 Task: Add the product "Vicks Sinex Saline Ultra Fine Nasal Spray (5 oz)" to cart from the store "DashMart".
Action: Mouse pressed left at (58, 98)
Screenshot: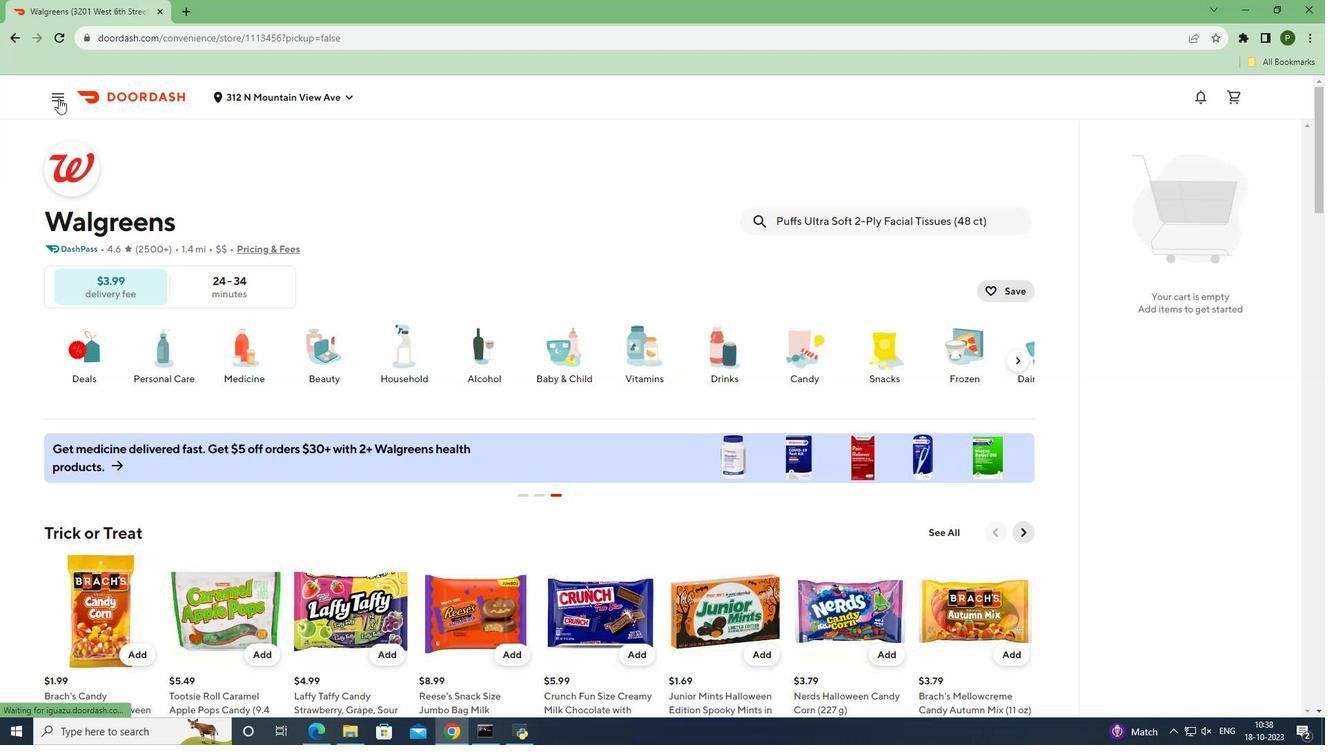 
Action: Mouse moved to (73, 200)
Screenshot: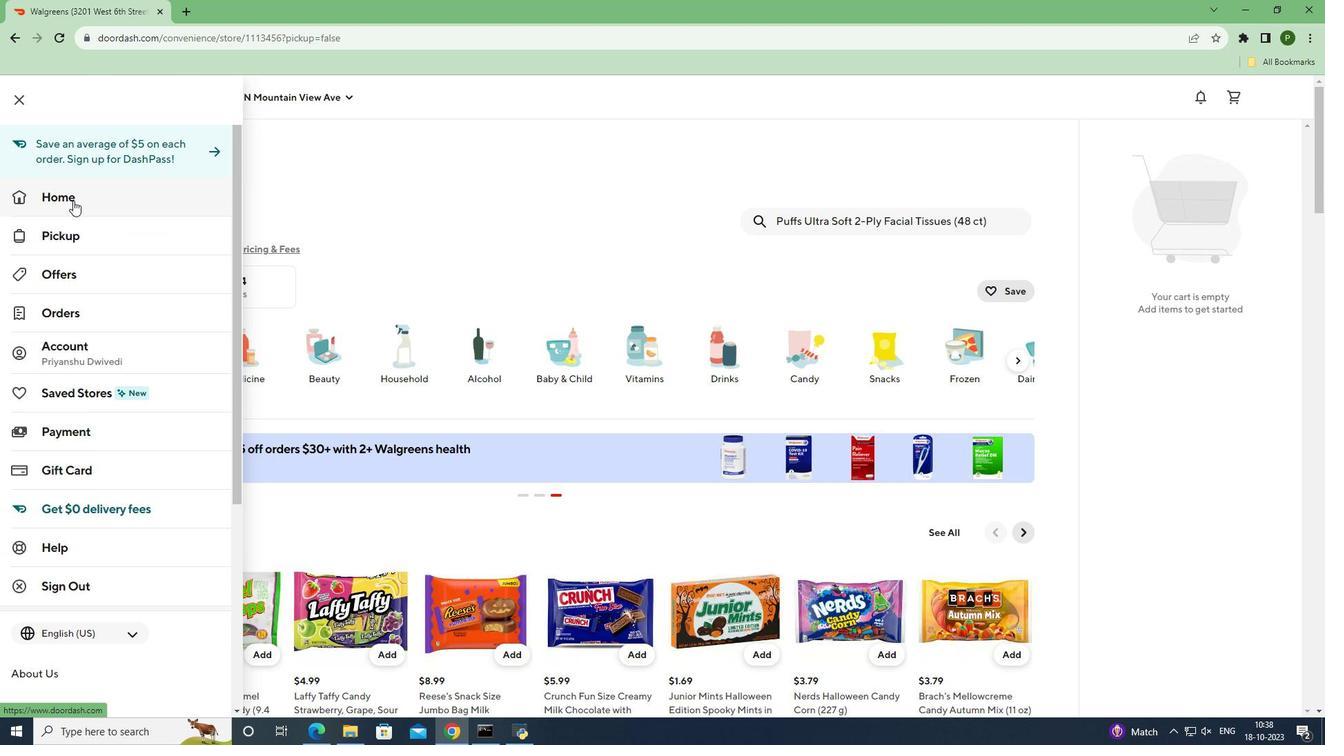 
Action: Mouse pressed left at (73, 200)
Screenshot: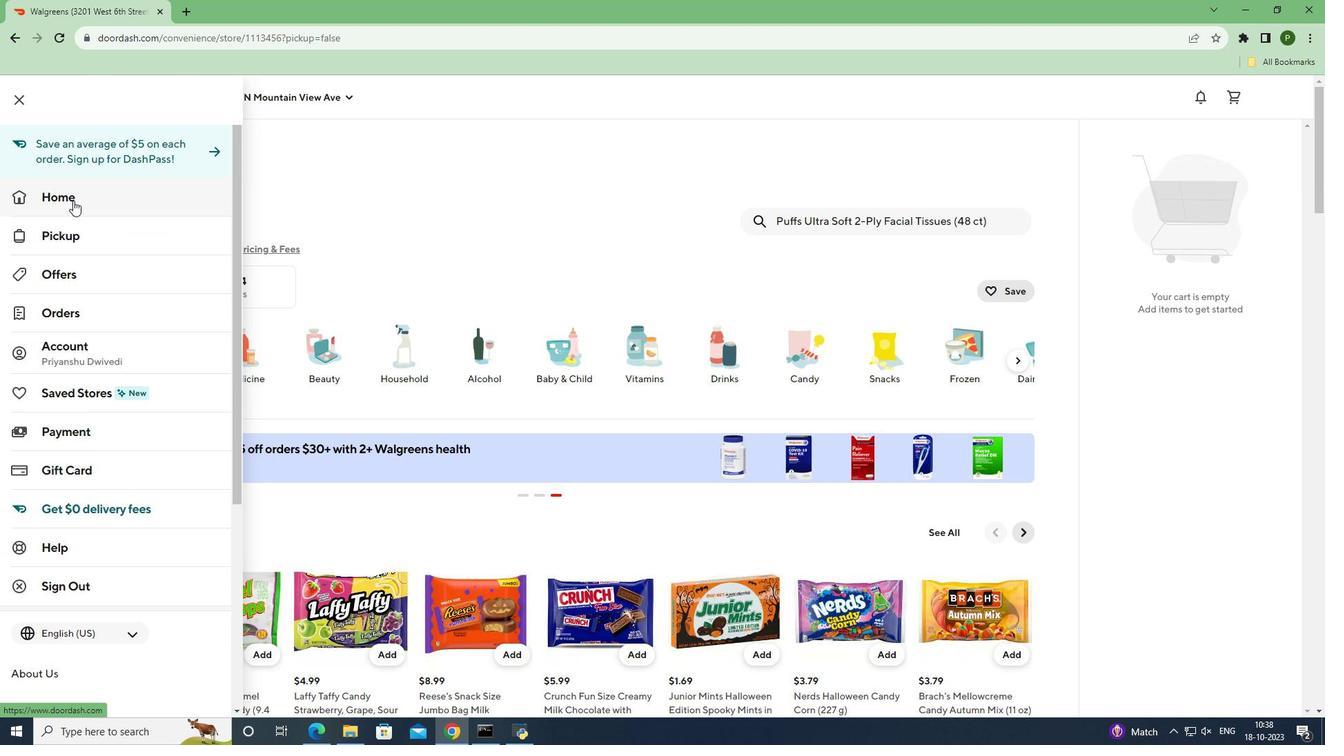 
Action: Mouse moved to (991, 156)
Screenshot: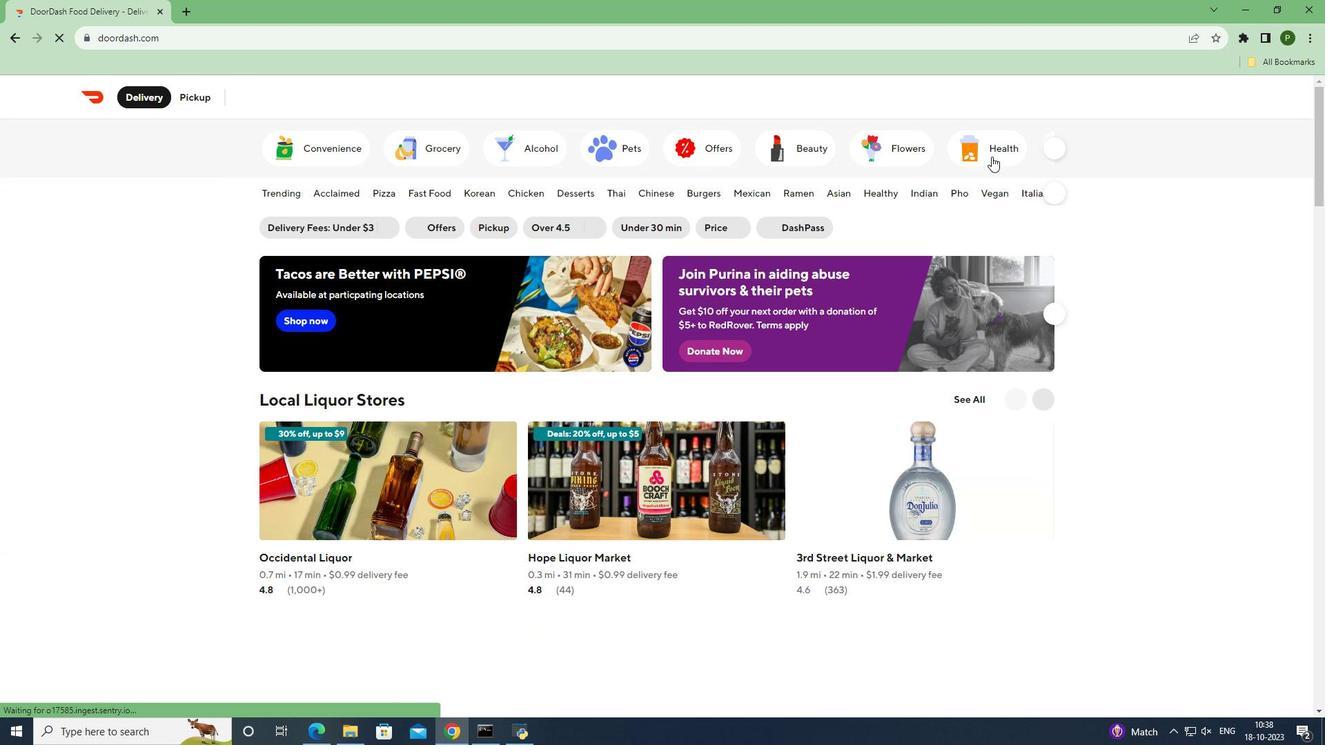 
Action: Mouse pressed left at (991, 156)
Screenshot: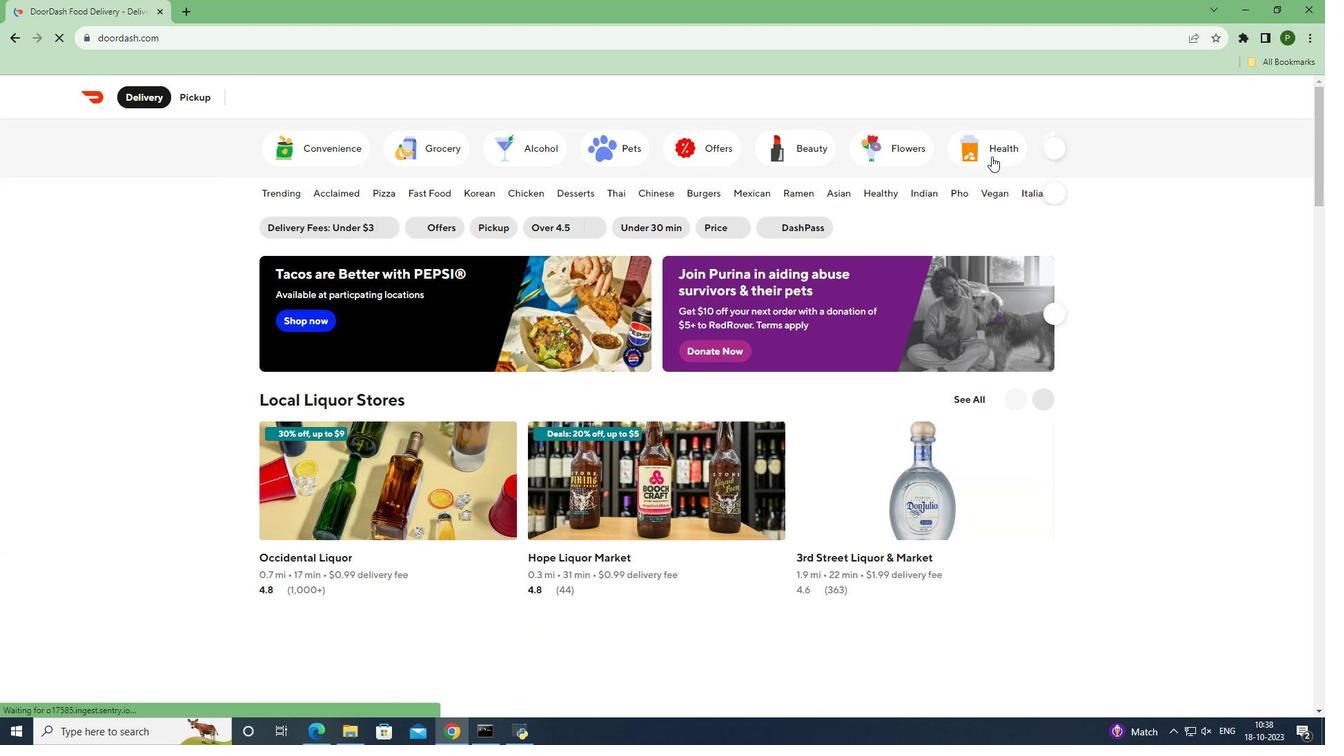 
Action: Mouse moved to (407, 452)
Screenshot: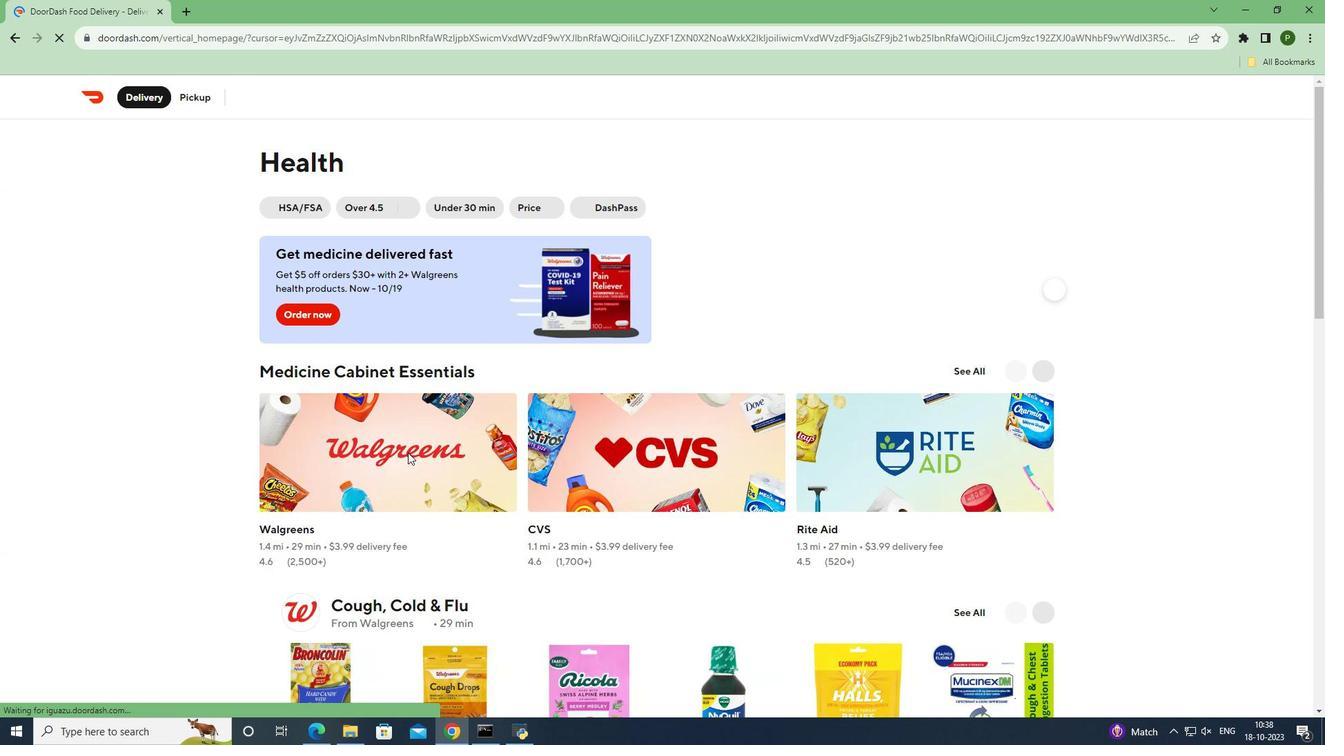 
Action: Mouse pressed left at (407, 452)
Screenshot: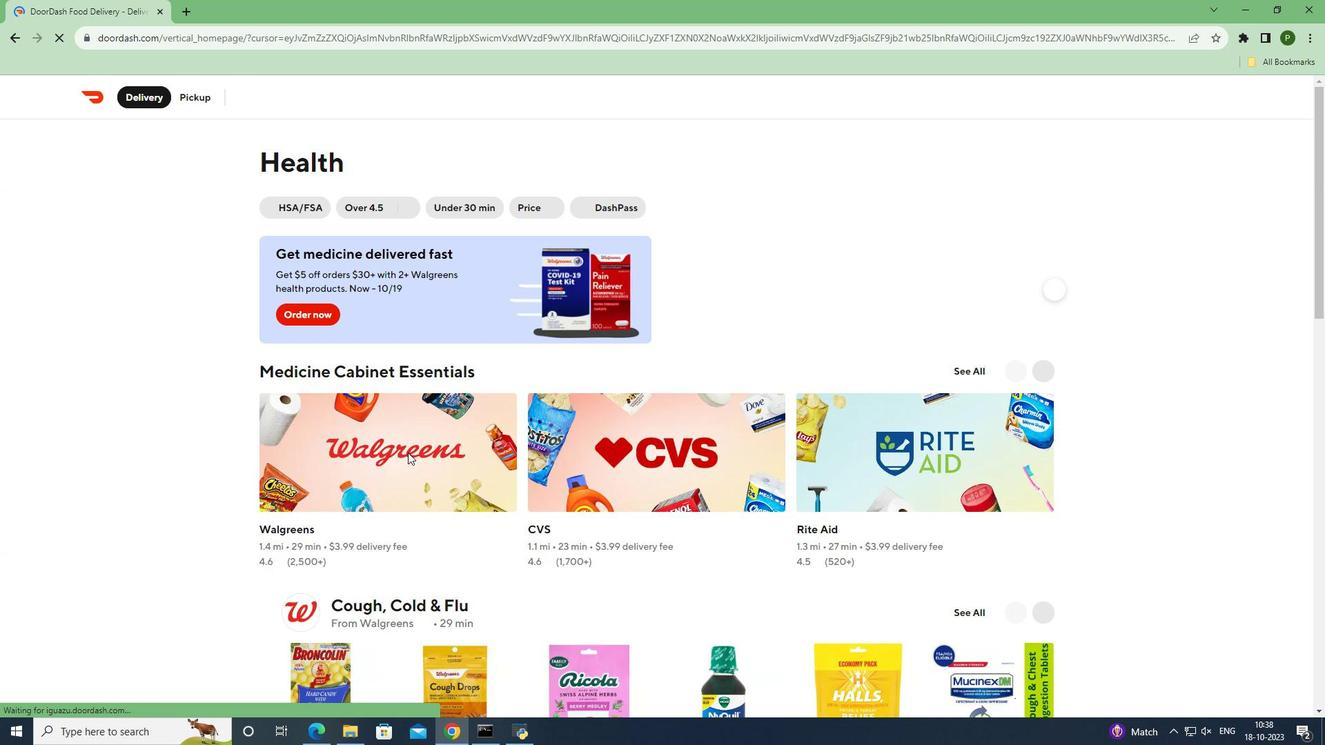 
Action: Mouse moved to (824, 227)
Screenshot: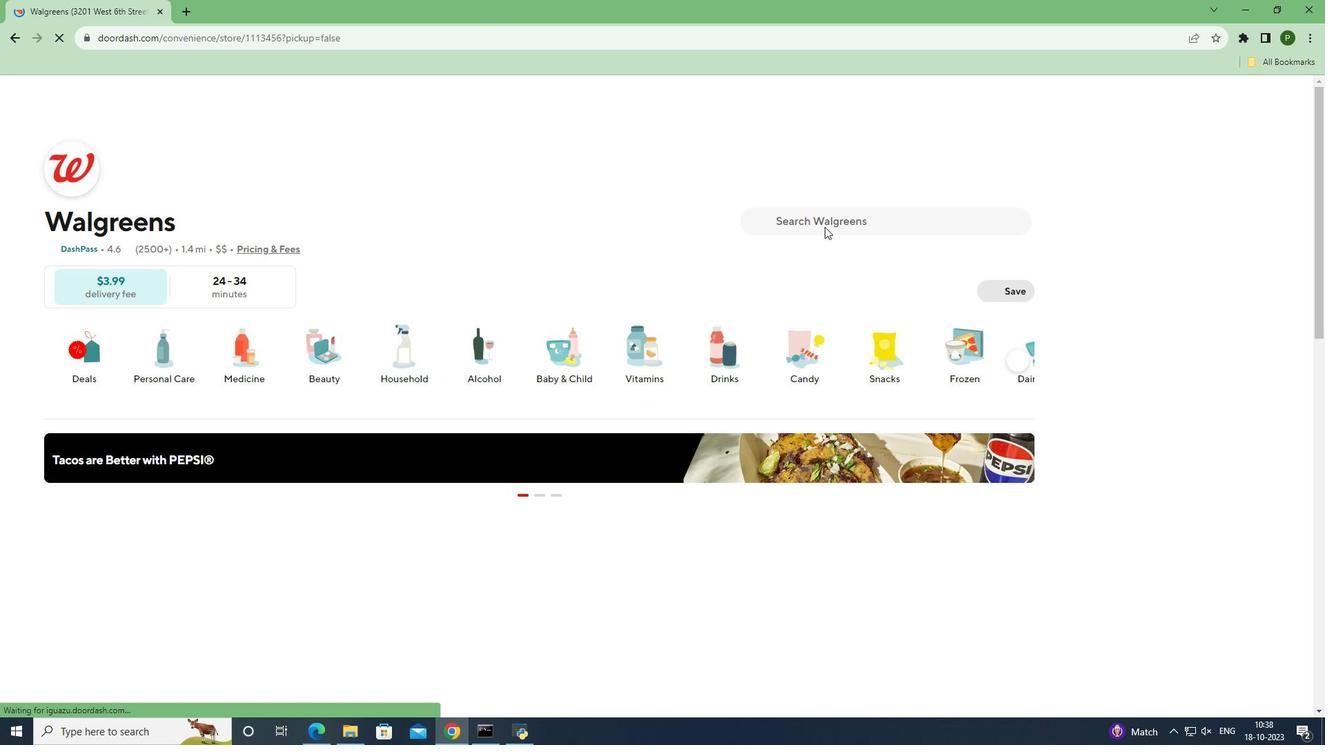 
Action: Mouse pressed left at (824, 227)
Screenshot: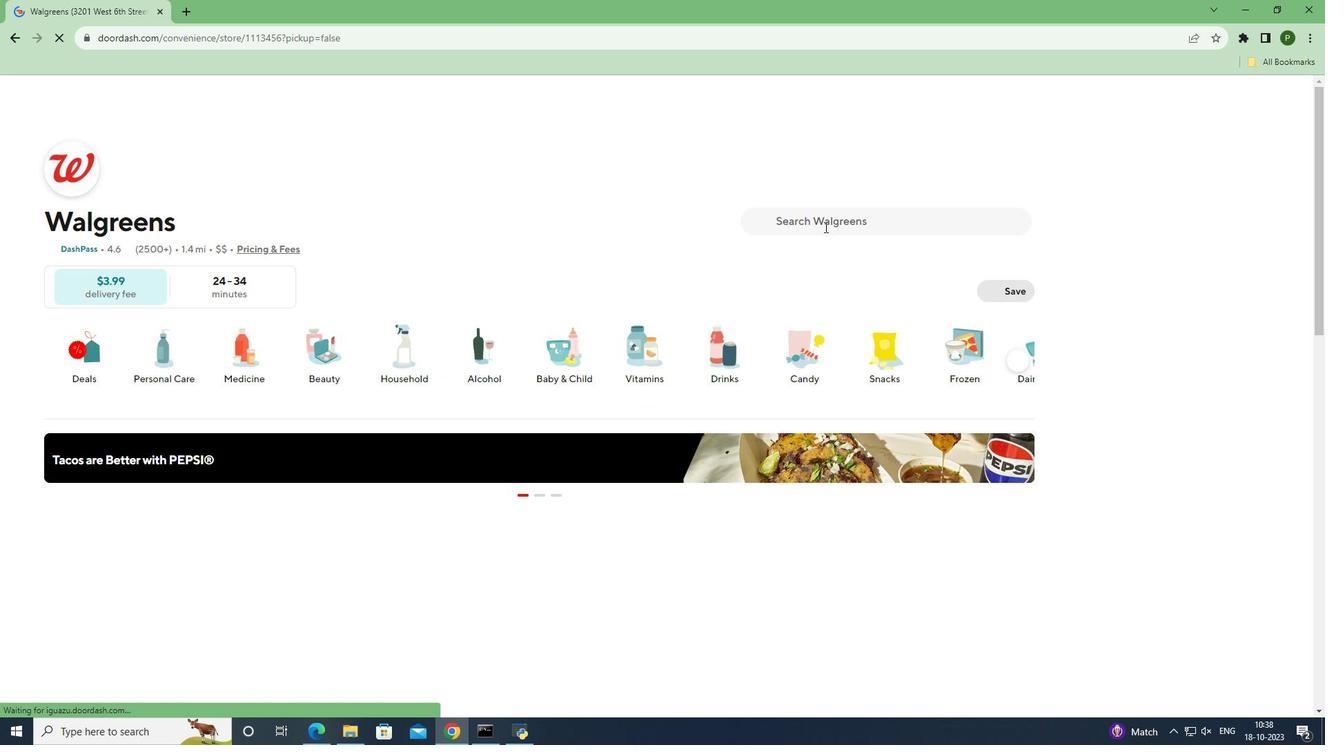 
Action: Key pressed <Key.caps_lock>V<Key.caps_lock>icks<Key.space><Key.caps_lock>S<Key.caps_lock>inex<Key.space><Key.caps_lock>S<Key.caps_lock>aline<Key.space><Key.caps_lock>U<Key.caps_lock>ltra<Key.space><Key.caps_lock>F<Key.caps_lock>ine<Key.space><Key.caps_lock>N<Key.caps_lock>asal<Key.space><Key.caps_lock>S<Key.caps_lock>pray<Key.space><Key.shift_r>(5<Key.space>oz<Key.shift_r>)
Screenshot: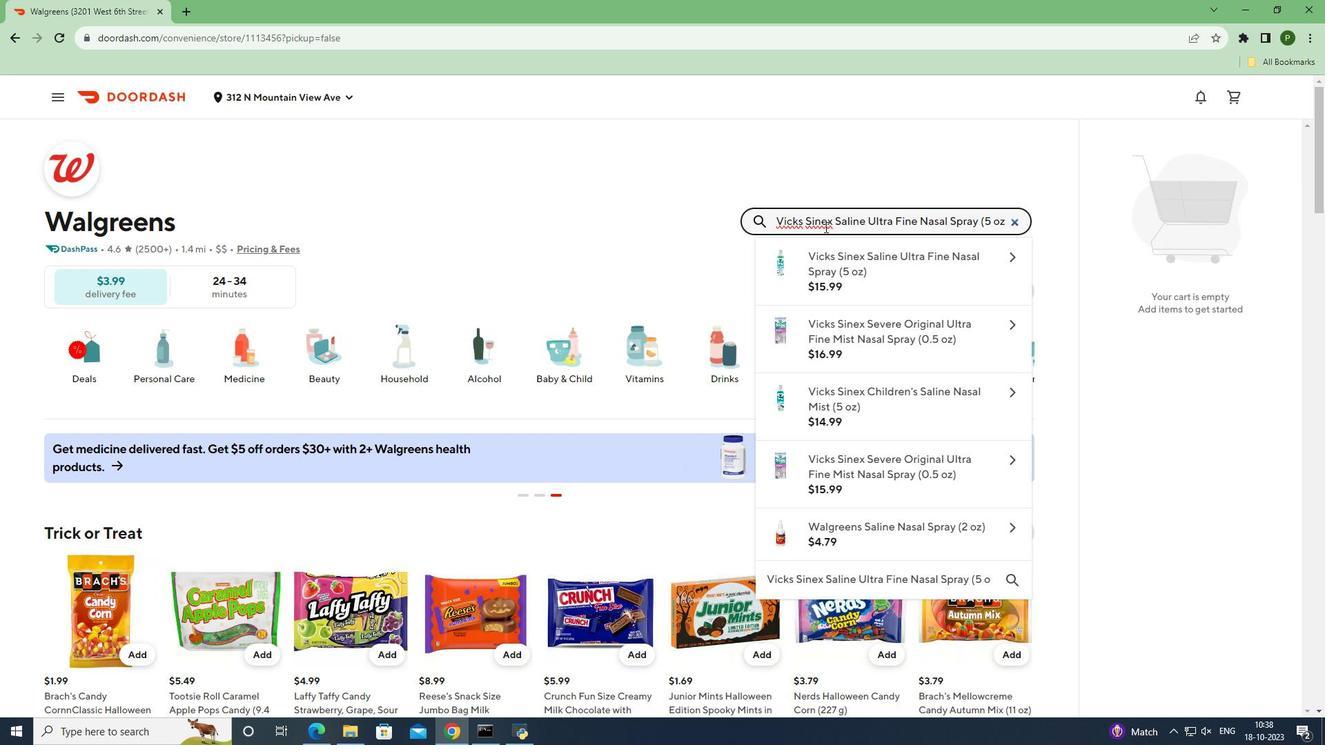 
Action: Mouse moved to (834, 270)
Screenshot: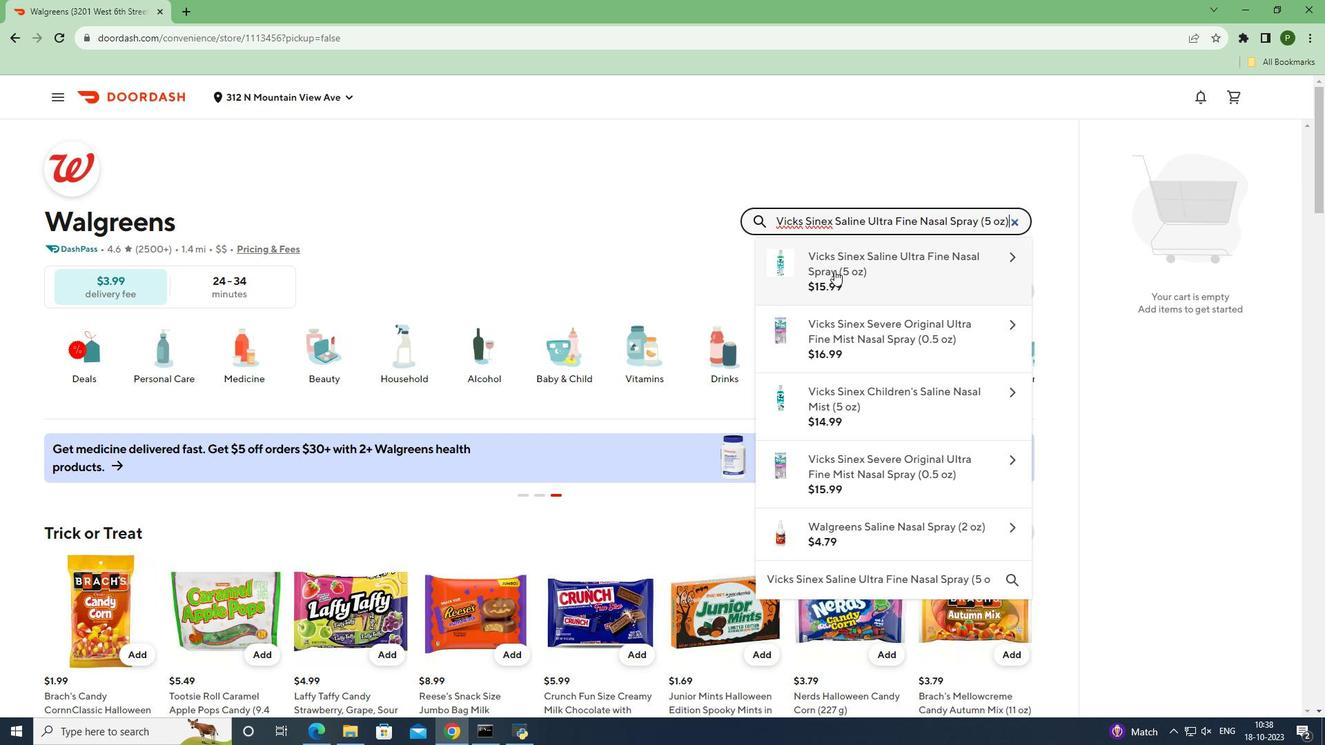 
Action: Mouse pressed left at (834, 270)
Screenshot: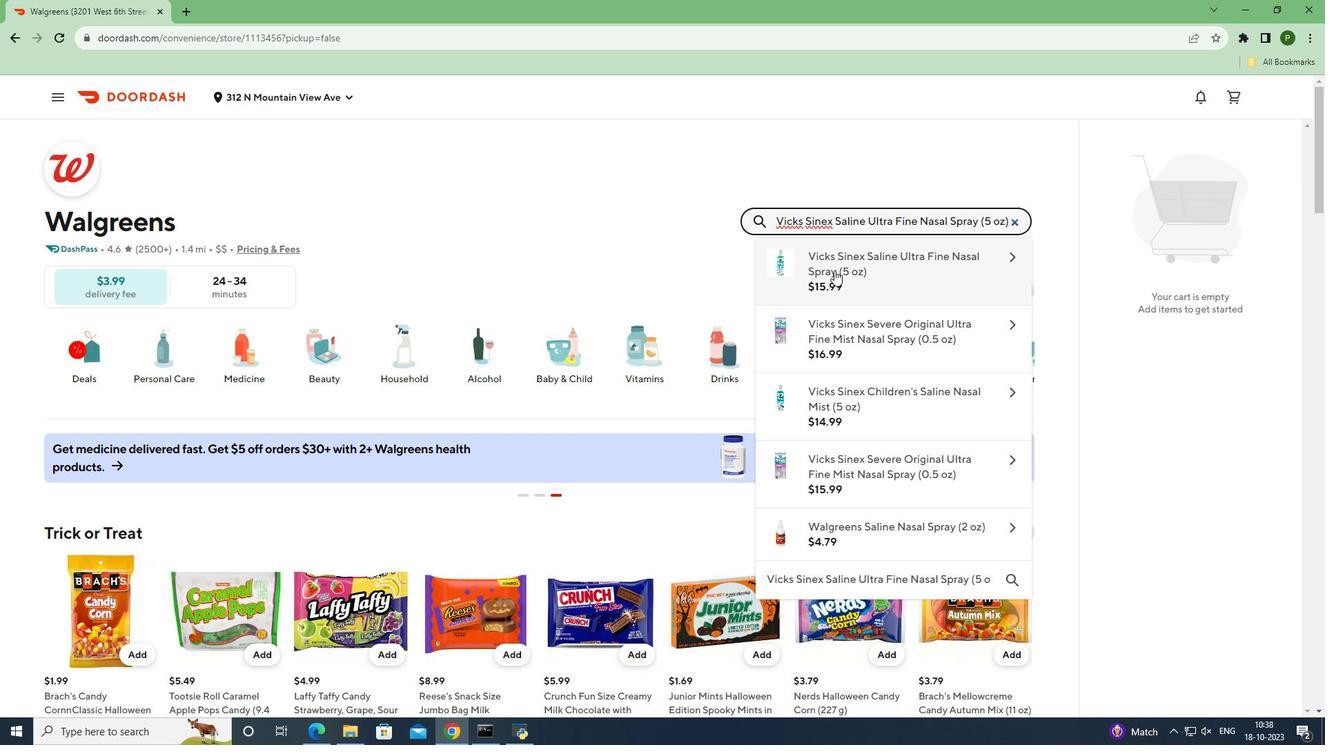 
Action: Mouse moved to (897, 682)
Screenshot: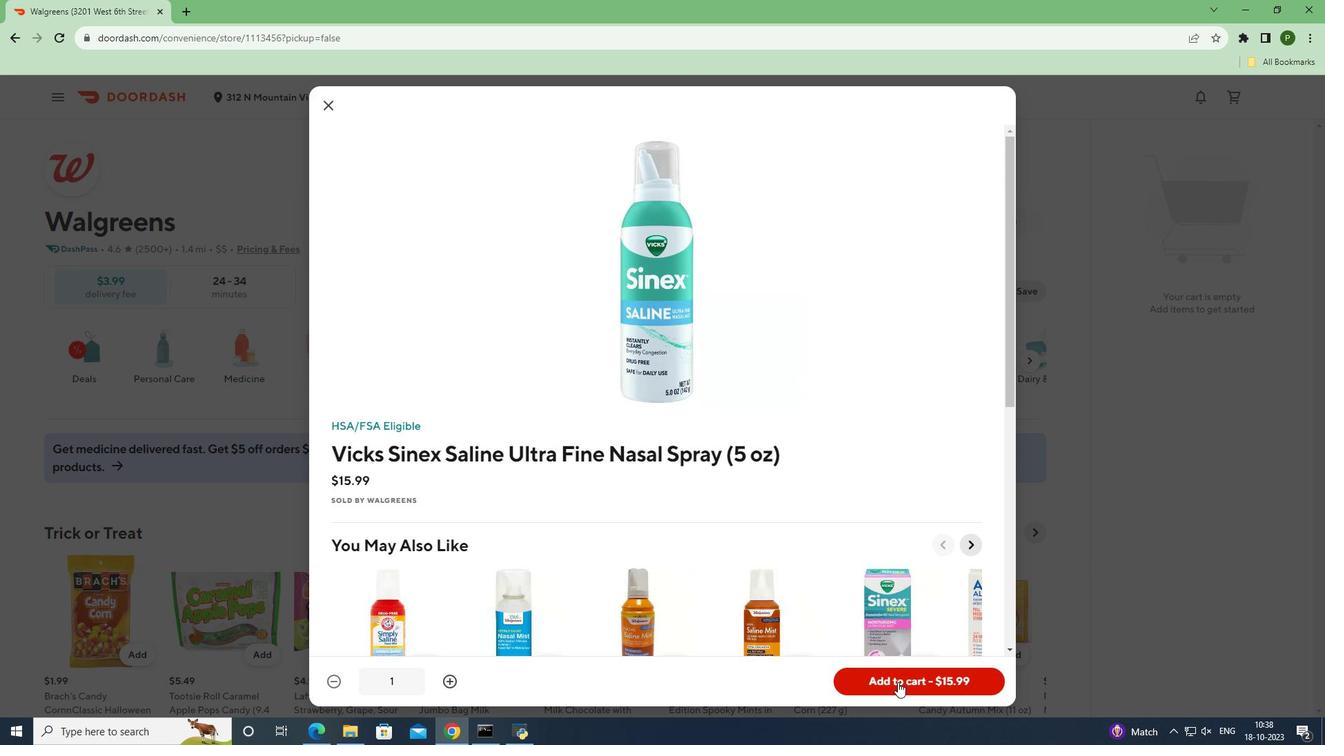 
Action: Mouse pressed left at (897, 682)
Screenshot: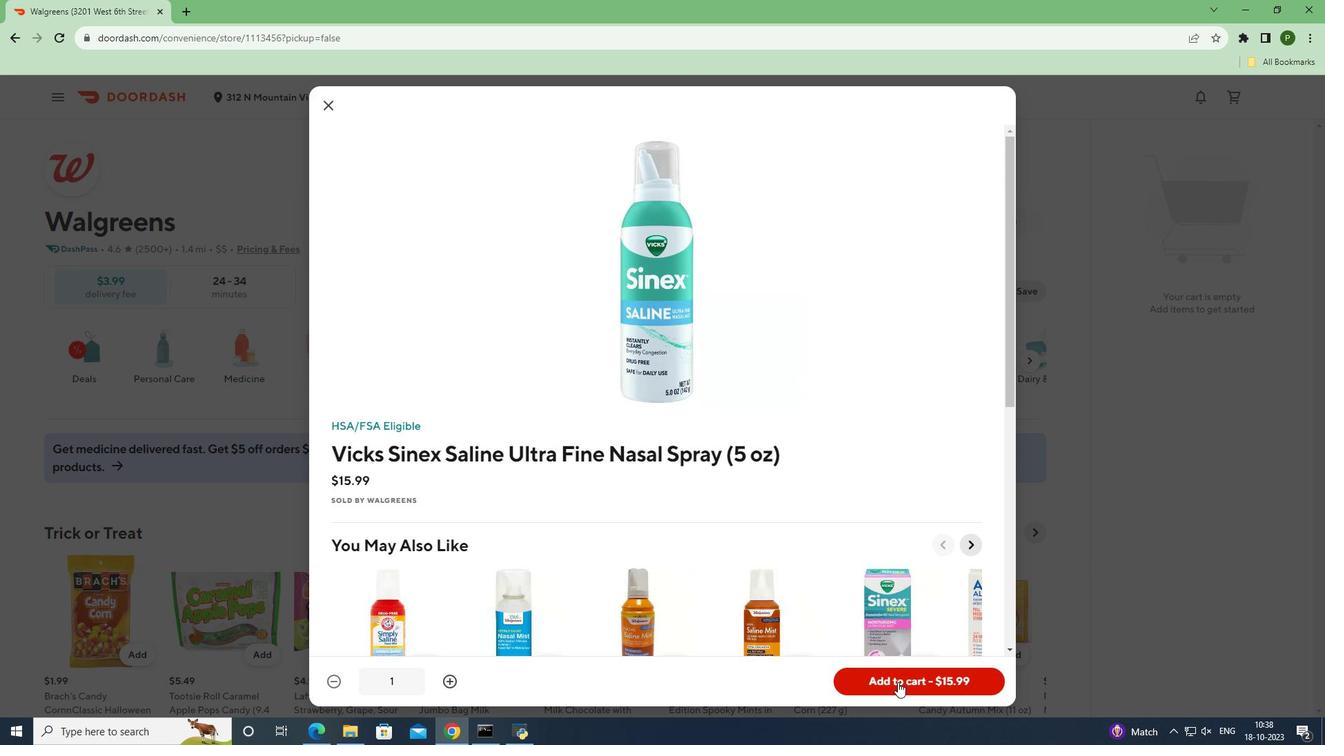 
Action: Mouse moved to (1075, 585)
Screenshot: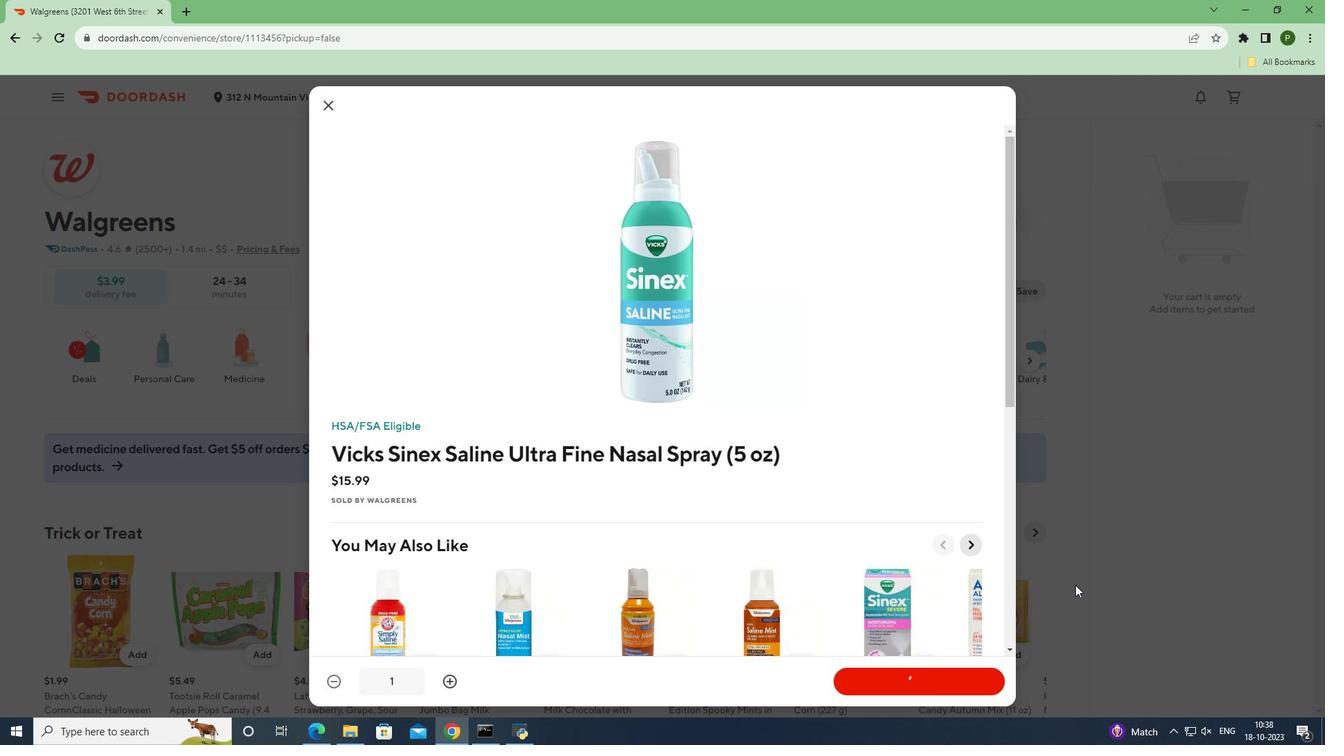 
